 Task: Use time selection snapping to create rhythmic stutters in a vocal track.
Action: Mouse moved to (10, 12)
Screenshot: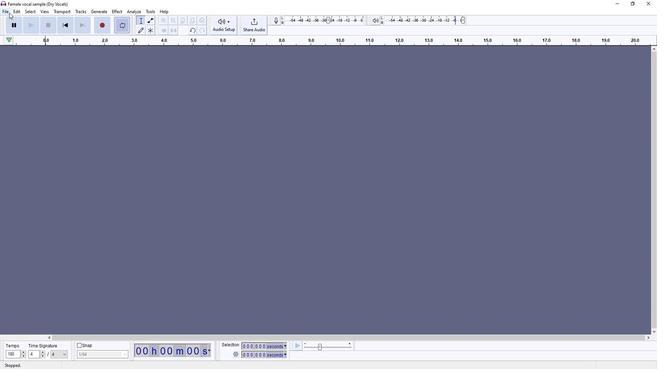 
Action: Mouse pressed left at (10, 12)
Screenshot: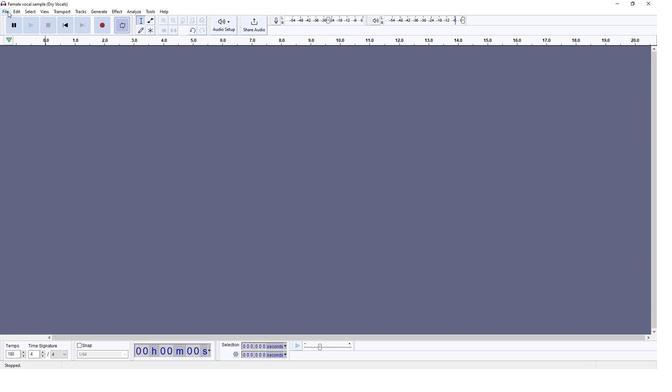 
Action: Mouse moved to (104, 81)
Screenshot: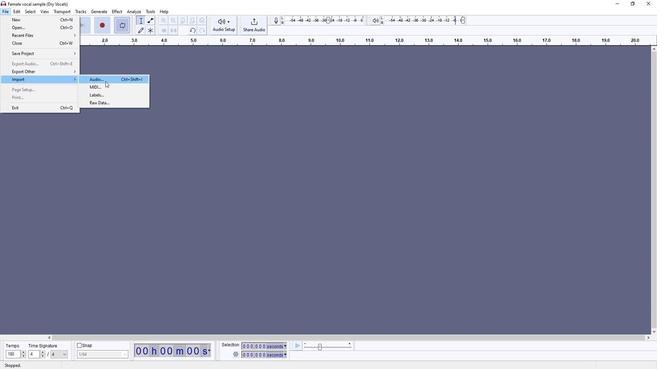 
Action: Mouse pressed left at (104, 81)
Screenshot: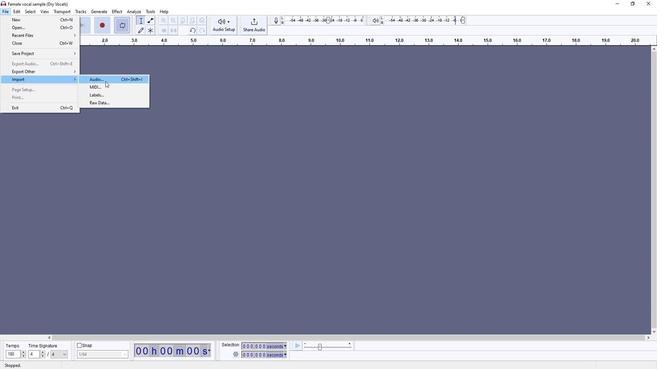 
Action: Mouse moved to (68, 53)
Screenshot: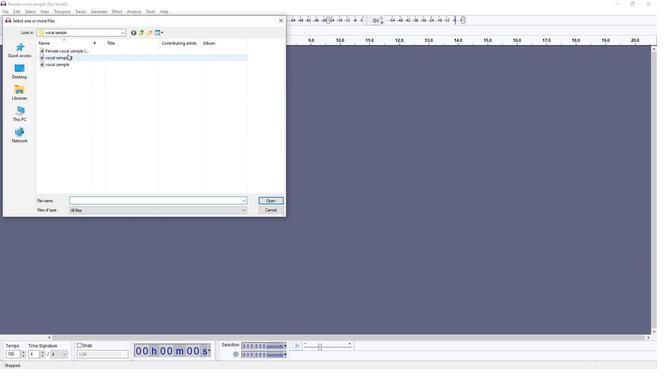 
Action: Mouse pressed left at (68, 53)
Screenshot: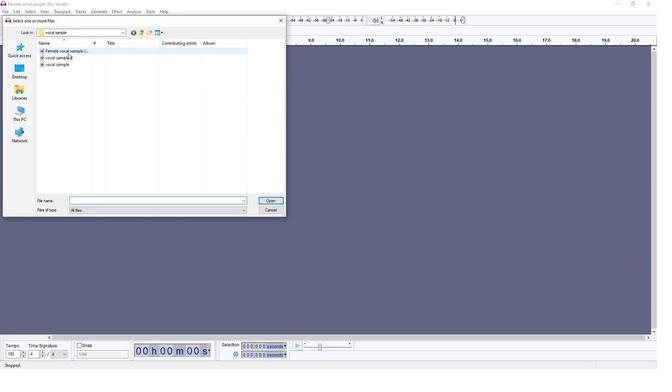 
Action: Mouse moved to (270, 193)
Screenshot: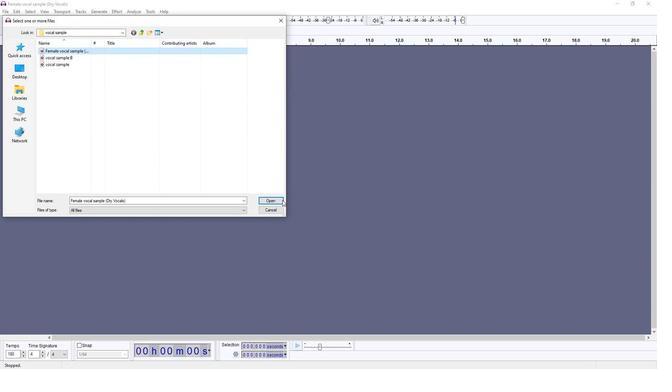 
Action: Mouse pressed left at (270, 193)
Screenshot: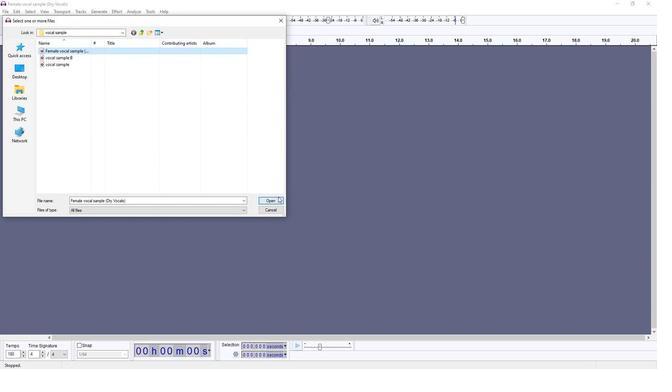 
Action: Mouse moved to (72, 82)
Screenshot: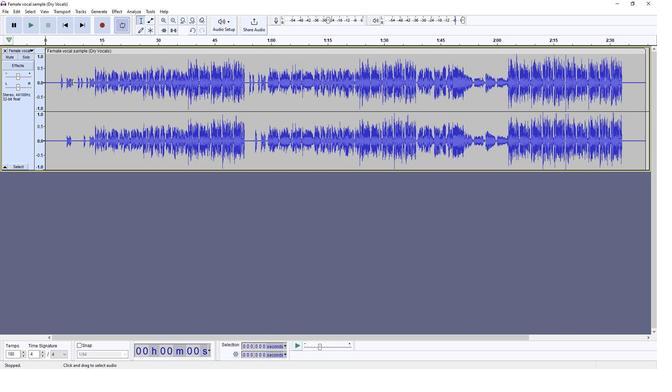 
Action: Mouse pressed left at (72, 82)
Screenshot: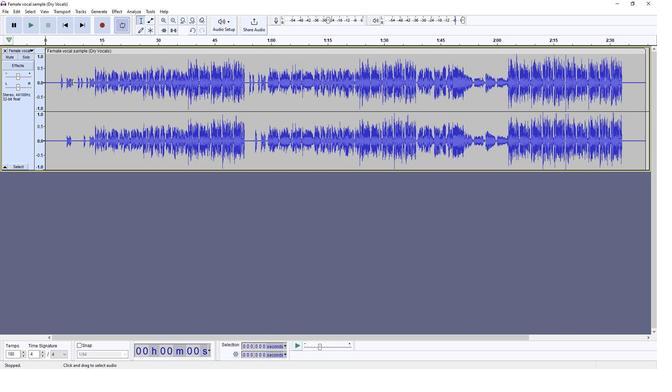
Action: Mouse moved to (18, 12)
Screenshot: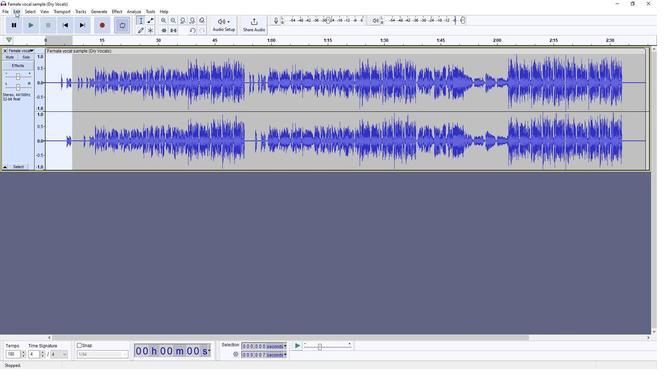 
Action: Mouse pressed left at (18, 12)
Screenshot: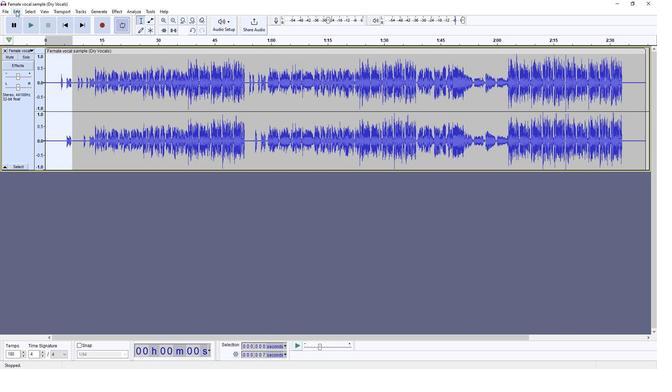 
Action: Mouse moved to (23, 38)
Screenshot: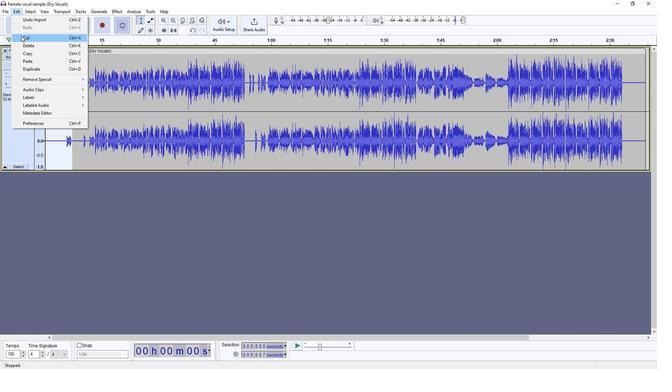 
Action: Mouse pressed left at (23, 38)
Screenshot: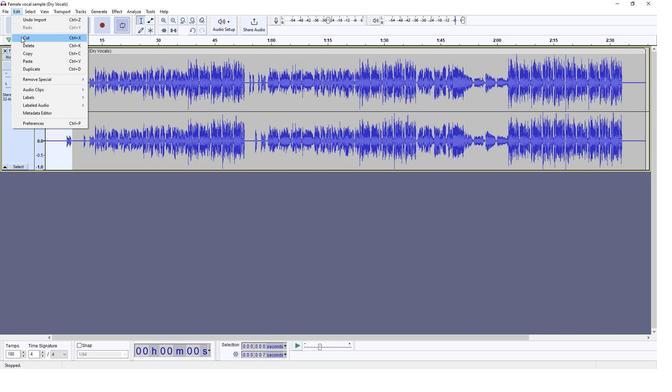 
Action: Mouse moved to (52, 82)
Screenshot: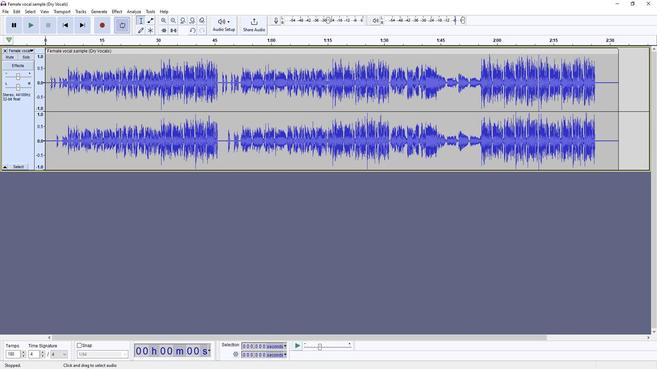 
Action: Mouse pressed left at (52, 82)
Screenshot: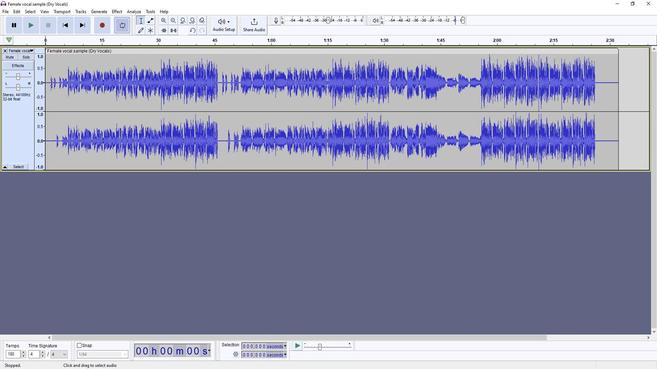 
Action: Mouse moved to (21, 14)
Screenshot: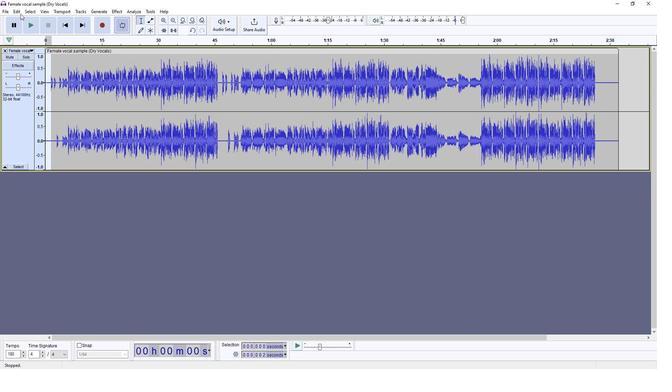 
Action: Mouse pressed left at (21, 14)
Screenshot: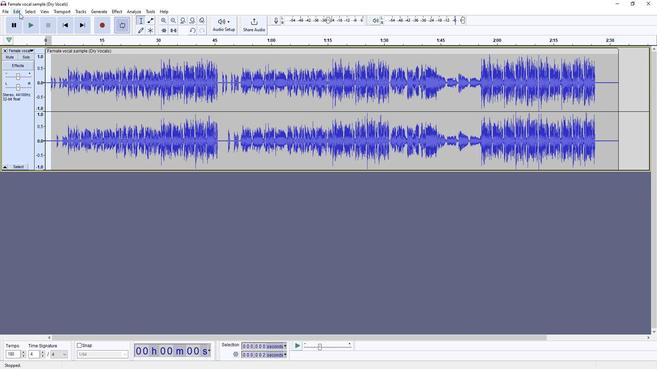 
Action: Mouse moved to (31, 41)
Screenshot: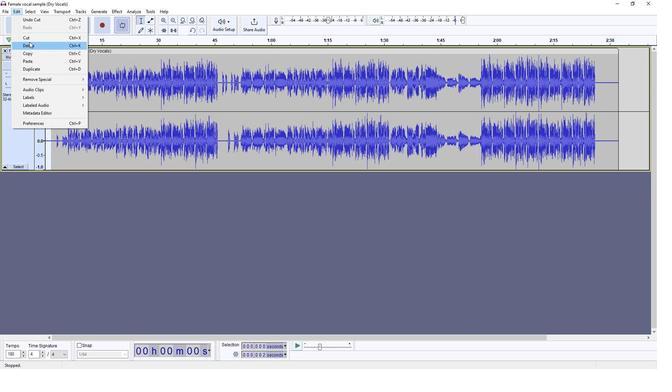 
Action: Mouse pressed left at (31, 41)
Screenshot: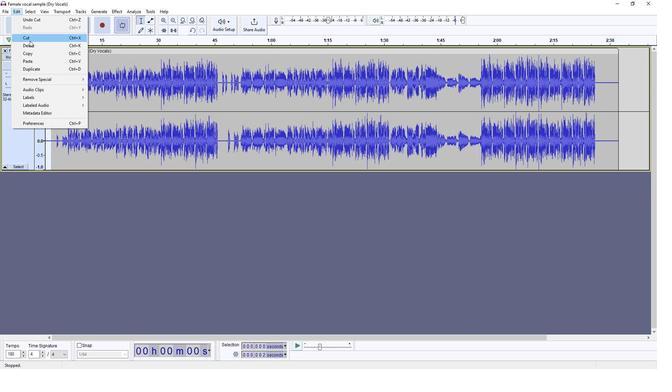 
Action: Mouse moved to (590, 58)
Screenshot: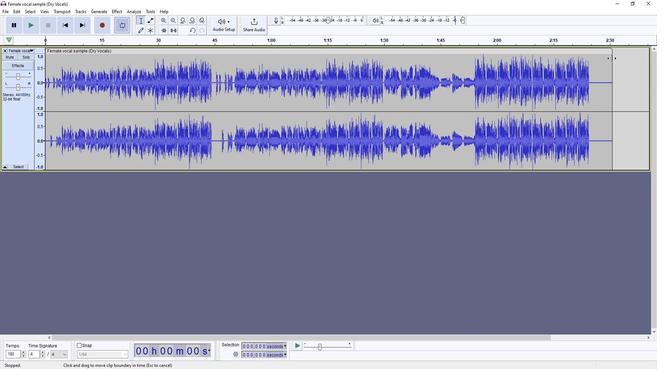 
Action: Mouse pressed left at (590, 58)
Screenshot: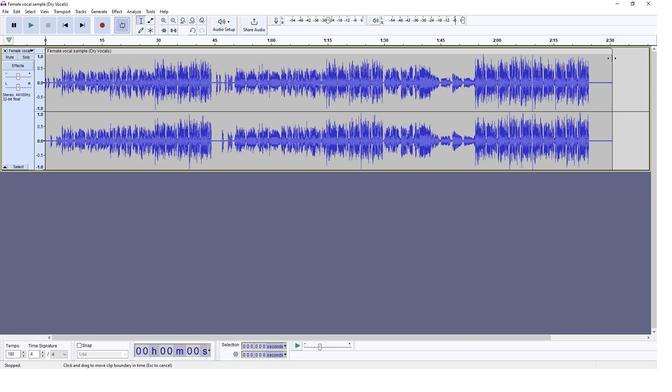 
Action: Mouse moved to (269, 69)
Screenshot: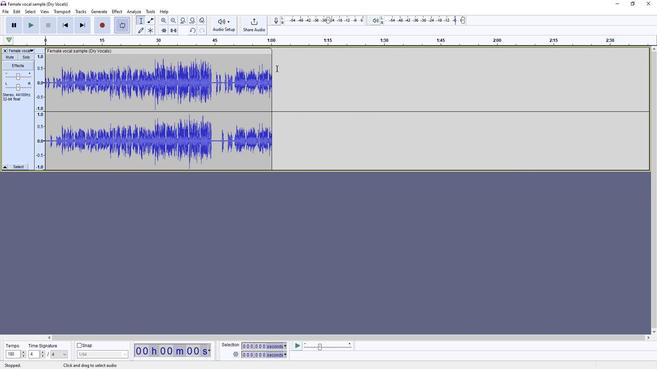 
Action: Mouse pressed left at (269, 69)
Screenshot: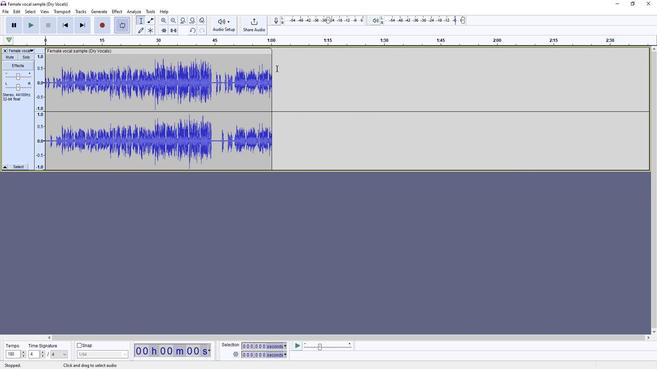 
Action: Mouse moved to (27, 25)
Screenshot: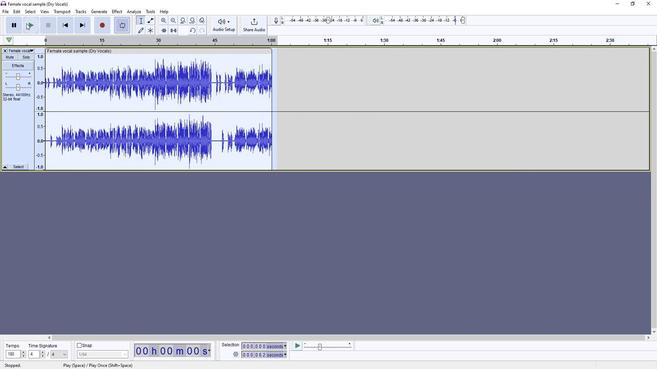 
Action: Mouse pressed left at (27, 25)
Screenshot: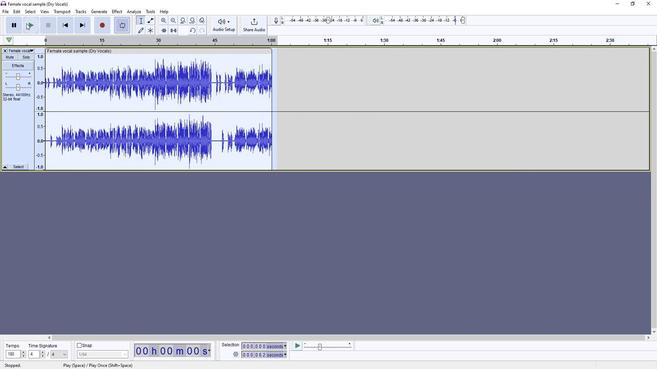 
Action: Mouse moved to (49, 26)
Screenshot: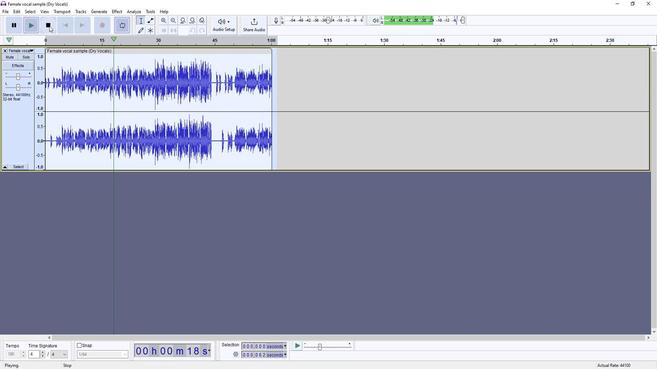 
Action: Mouse pressed left at (49, 26)
Screenshot: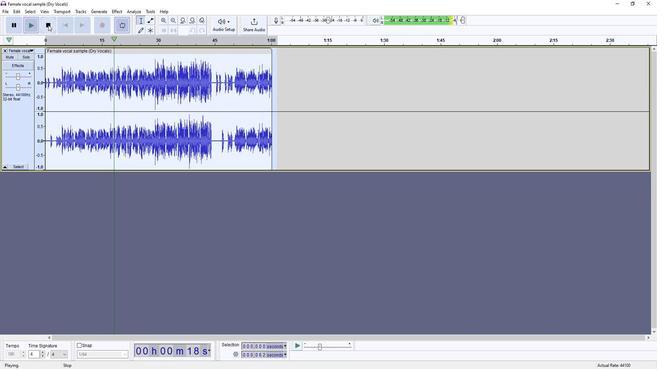 
Action: Mouse moved to (161, 21)
Screenshot: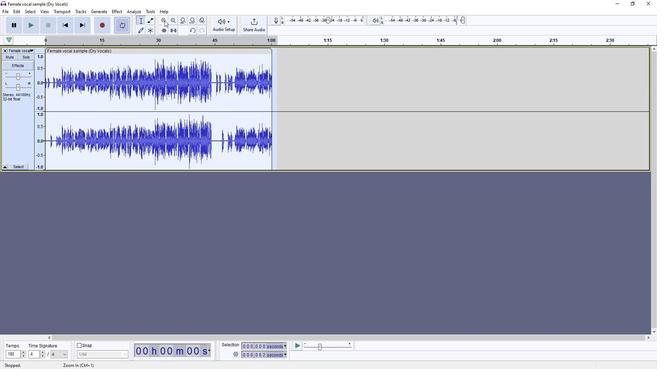 
Action: Mouse pressed left at (161, 21)
Screenshot: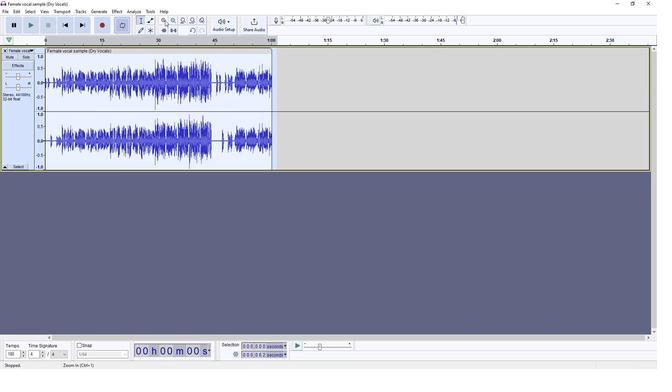 
Action: Mouse pressed left at (161, 21)
Screenshot: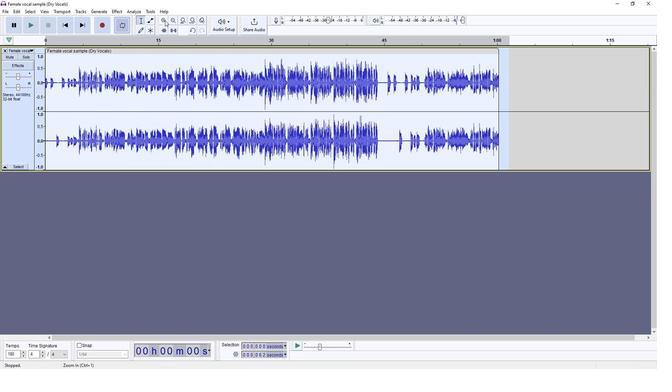 
Action: Mouse moved to (169, 21)
Screenshot: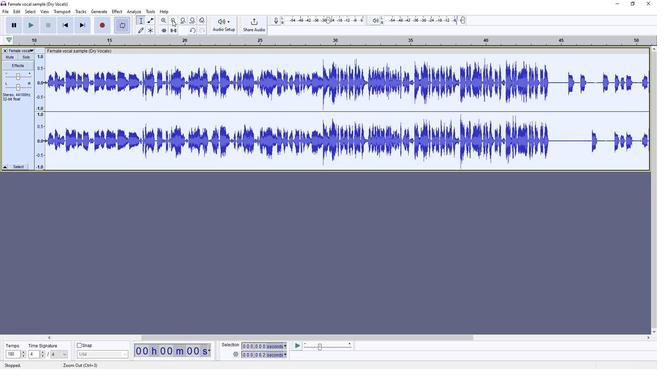 
Action: Mouse pressed left at (169, 21)
Screenshot: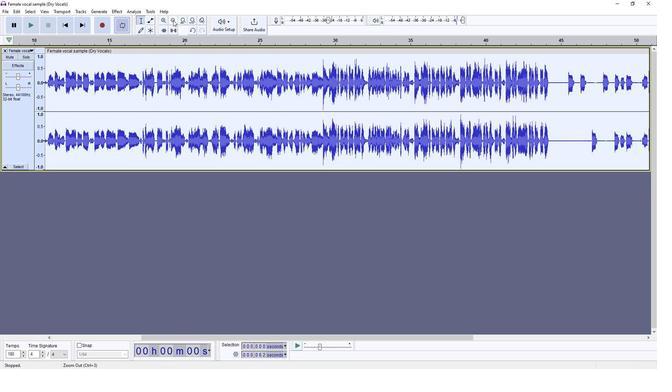 
Action: Mouse moved to (69, 42)
Screenshot: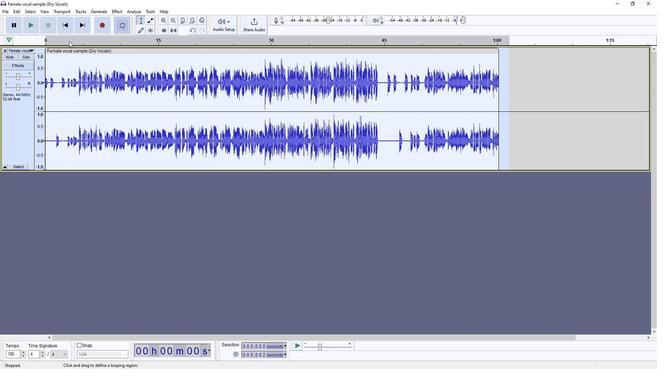 
Action: Mouse pressed left at (69, 42)
Screenshot: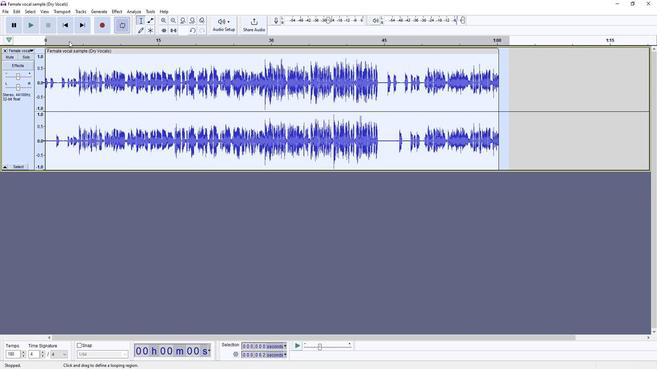 
Action: Mouse moved to (53, 31)
Screenshot: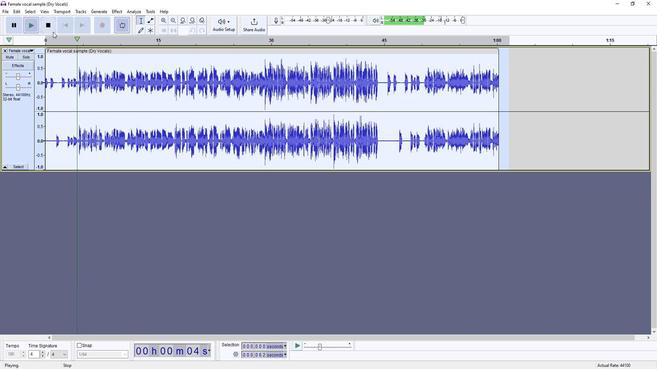 
Action: Mouse pressed left at (53, 31)
Screenshot: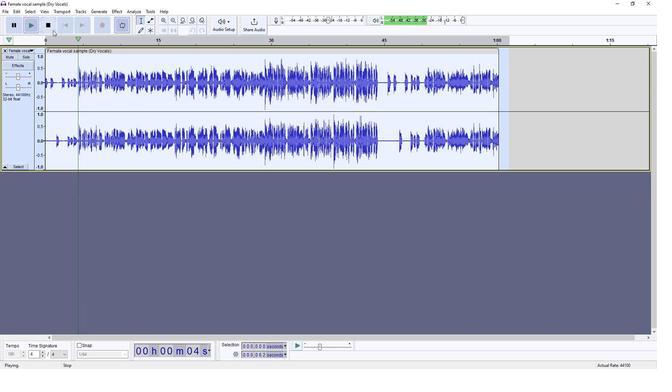 
Action: Mouse moved to (66, 42)
Screenshot: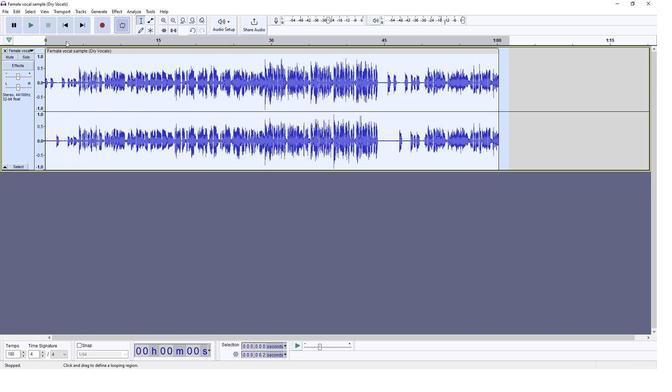 
Action: Mouse pressed left at (66, 42)
Screenshot: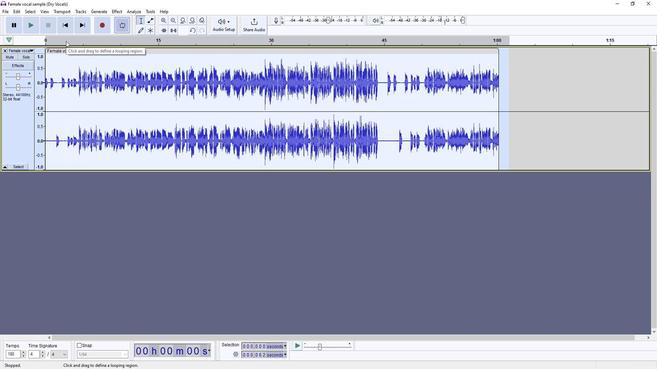
Action: Mouse moved to (67, 45)
Screenshot: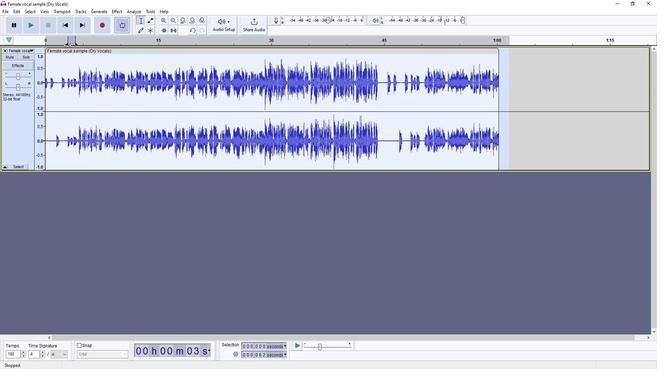 
Action: Mouse pressed left at (67, 45)
Screenshot: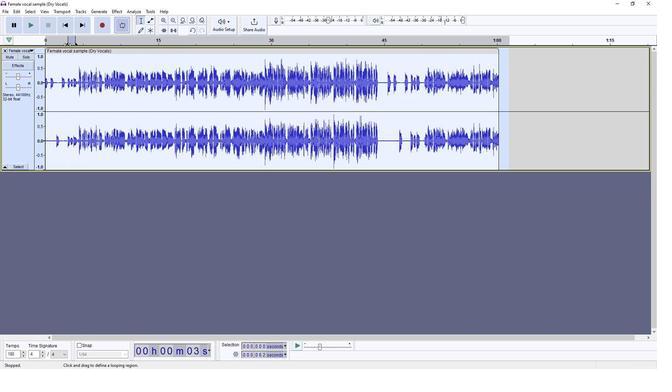 
Action: Mouse moved to (123, 28)
Screenshot: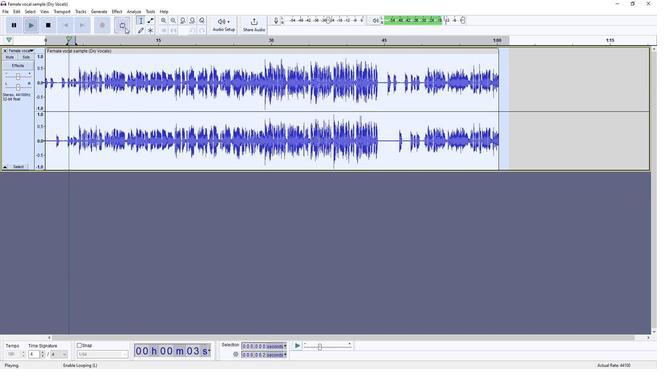 
Action: Mouse pressed left at (123, 28)
Screenshot: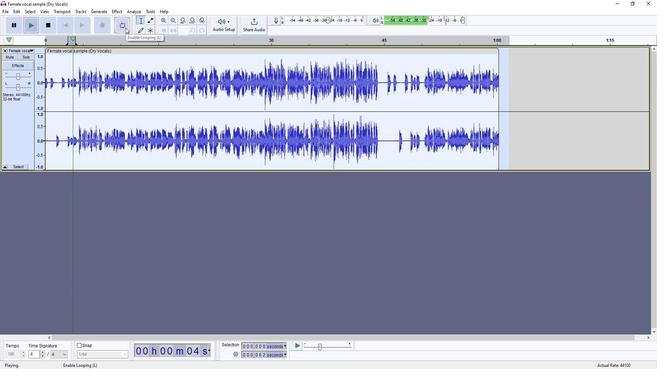 
Action: Mouse moved to (49, 25)
Screenshot: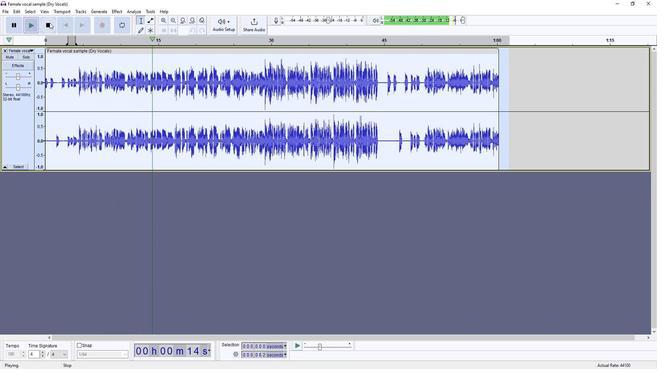 
Action: Mouse pressed left at (49, 25)
Screenshot: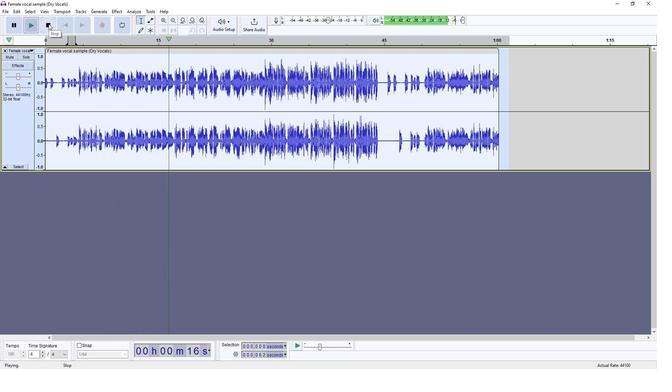
Action: Mouse moved to (9, 11)
Screenshot: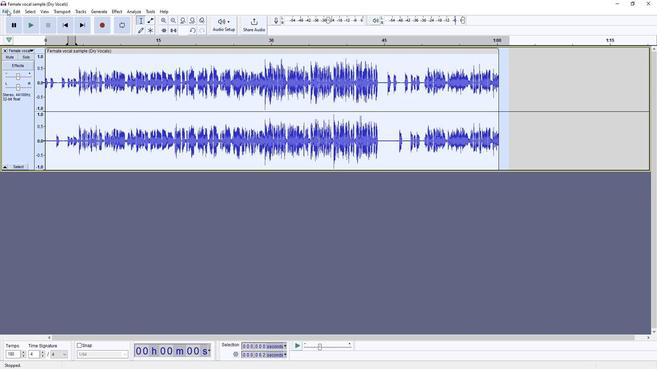 
Action: Mouse pressed left at (9, 11)
Screenshot: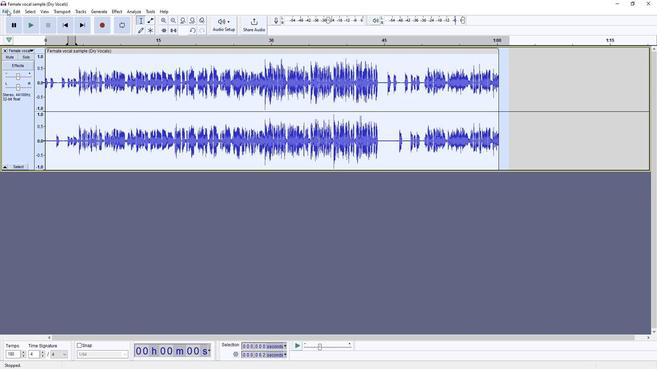 
Action: Mouse moved to (89, 59)
Screenshot: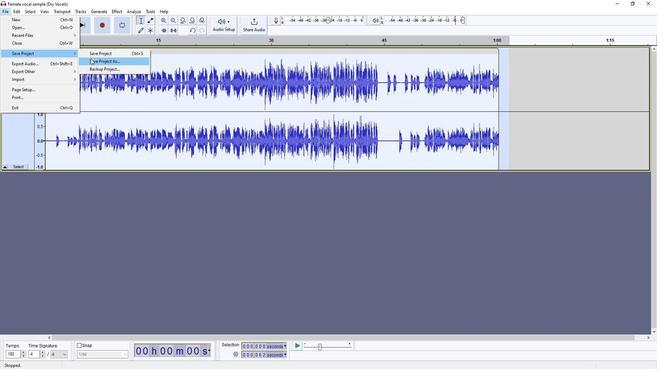 
Action: Mouse pressed left at (89, 59)
Screenshot: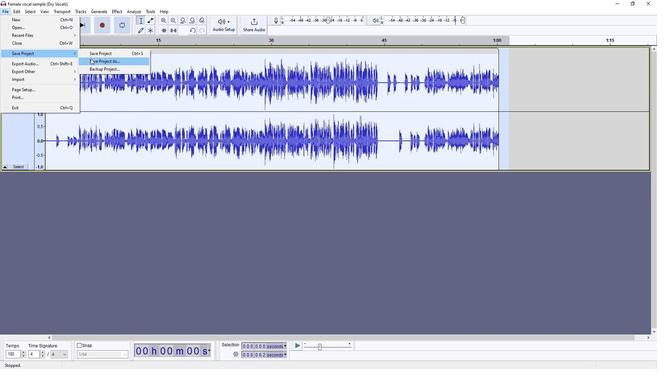 
Action: Mouse moved to (90, 57)
Screenshot: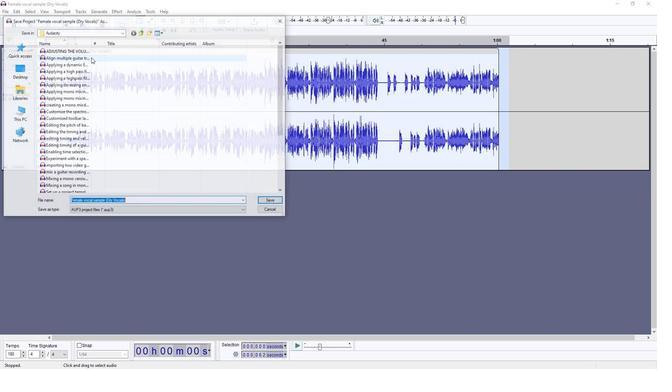 
Action: Key pressed <Key.backspace>making<Key.space>vocal<Key.space>s<Key.backspace>ry<Key.backspace>hythmic<Key.space>stutters<Key.space>in<Key.space><Key.backspace><Key.backspace><Key.backspace>using<Key.space>time<Key.space>selection<Key.space>too<Key.backspace><Key.backspace><Key.backspace>snapping<Key.space>tool
Screenshot: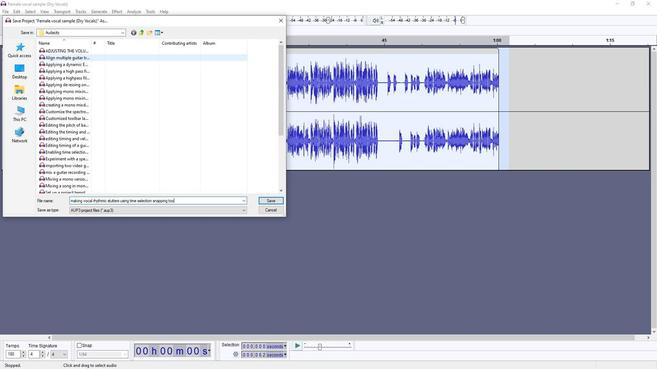 
Action: Mouse moved to (270, 197)
Screenshot: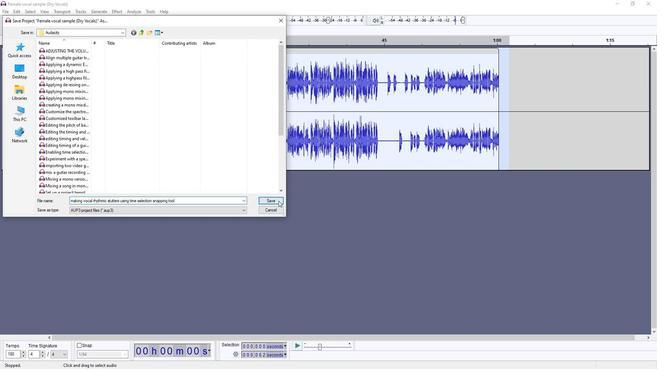 
Action: Mouse pressed left at (270, 197)
Screenshot: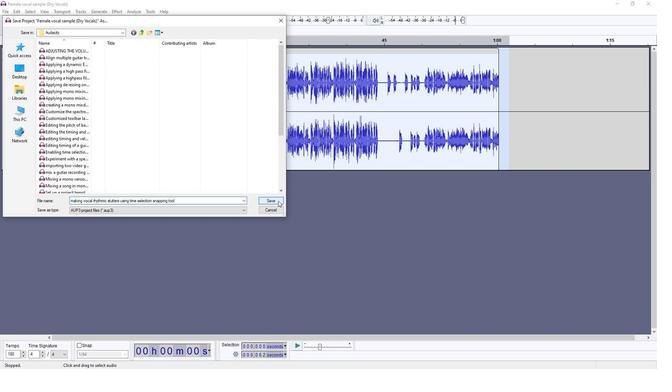 
